 Task: Add an event with the title Interview with BobG, date '2024/04/25', time 8:00 AM to 10:00 AMand add a description: Welcome to our Networking Mixer Event, an exciting gathering designed to facilitate meaningful connections, foster professional relationships, and create opportunities for collaboration. This event offers a dynamic and vibrant atmosphere where professionals from various industries can come together, exchange ideas, and expand their professional networks.Select event color  Grape . Add location for the event as: 321 Gulbenkian Museum, Lisbon, Portugal, logged in from the account softage.5@softage.netand send the event invitation to softage.3@softage.net and softage.1@softage.net. Set a reminder for the event Every weekday(Monday to Friday)
Action: Mouse moved to (39, 101)
Screenshot: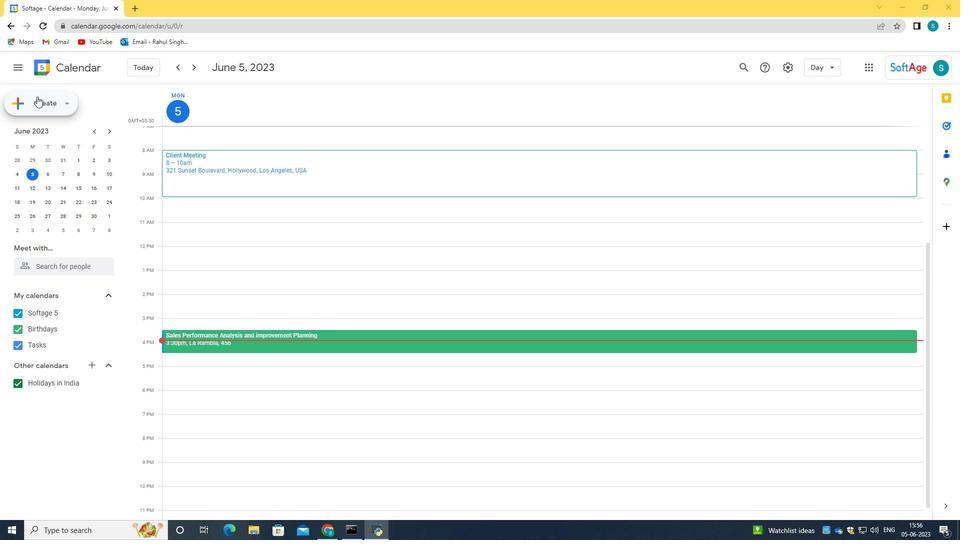 
Action: Mouse pressed left at (39, 101)
Screenshot: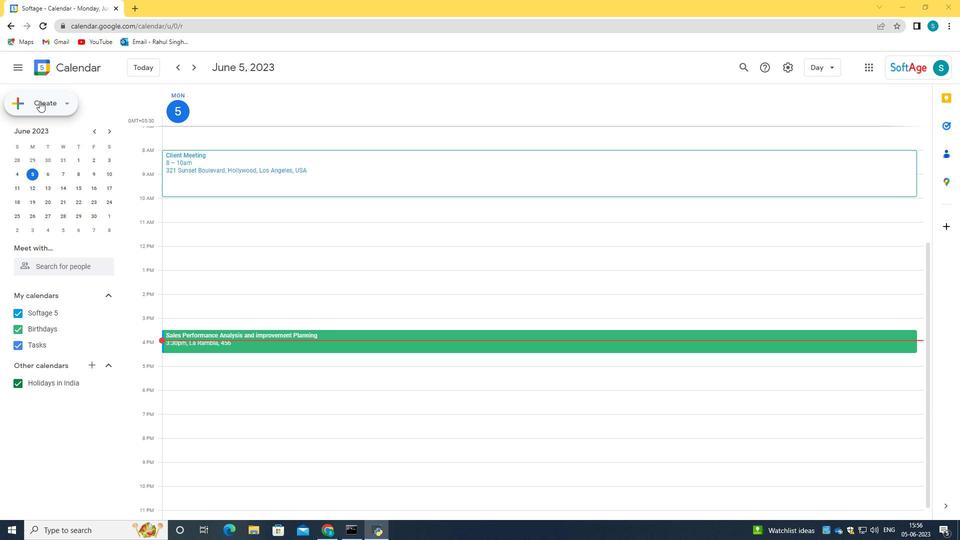 
Action: Mouse moved to (56, 138)
Screenshot: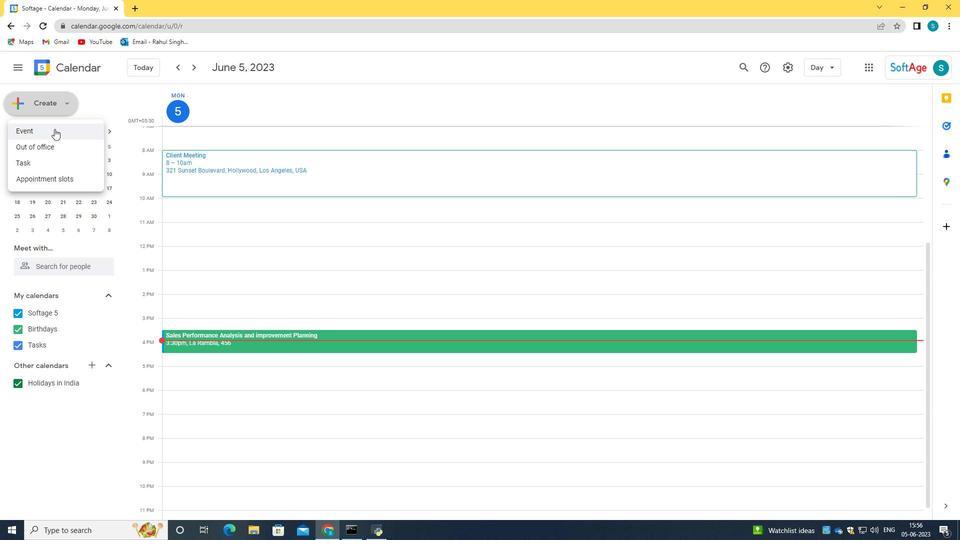 
Action: Mouse pressed left at (56, 138)
Screenshot: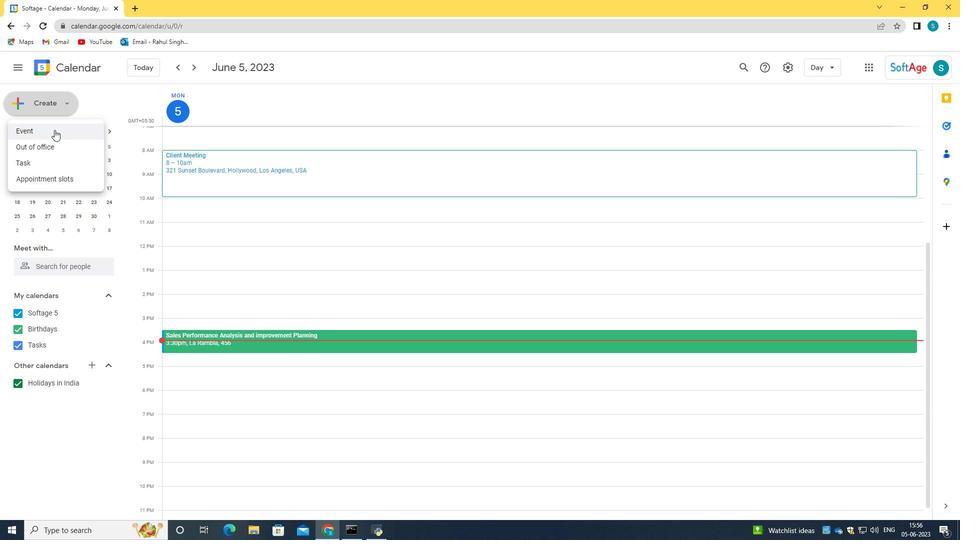 
Action: Mouse moved to (572, 404)
Screenshot: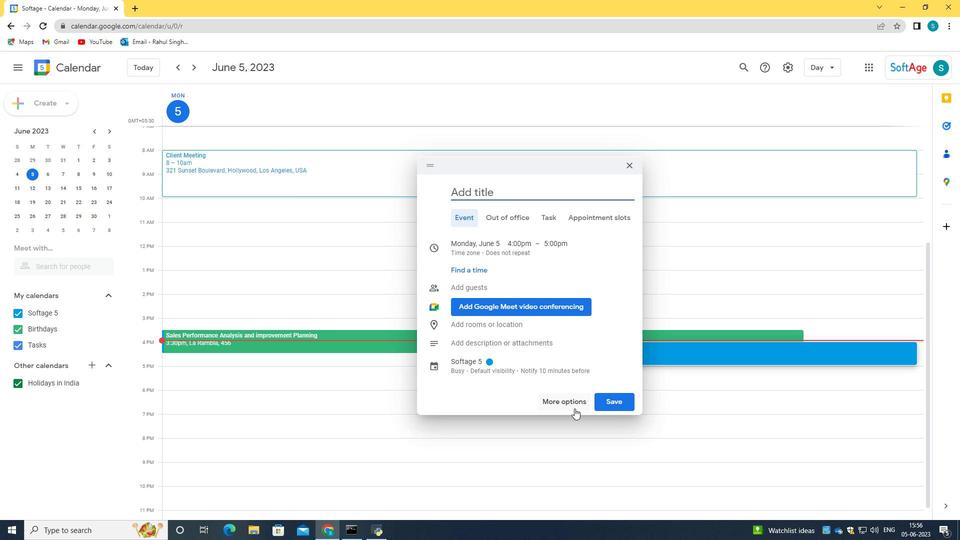 
Action: Mouse pressed left at (572, 404)
Screenshot: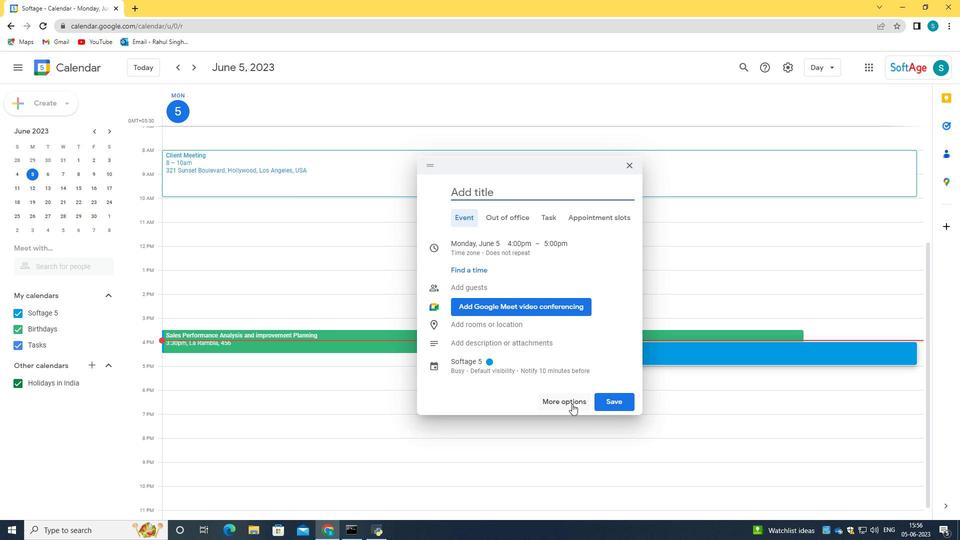 
Action: Mouse moved to (93, 72)
Screenshot: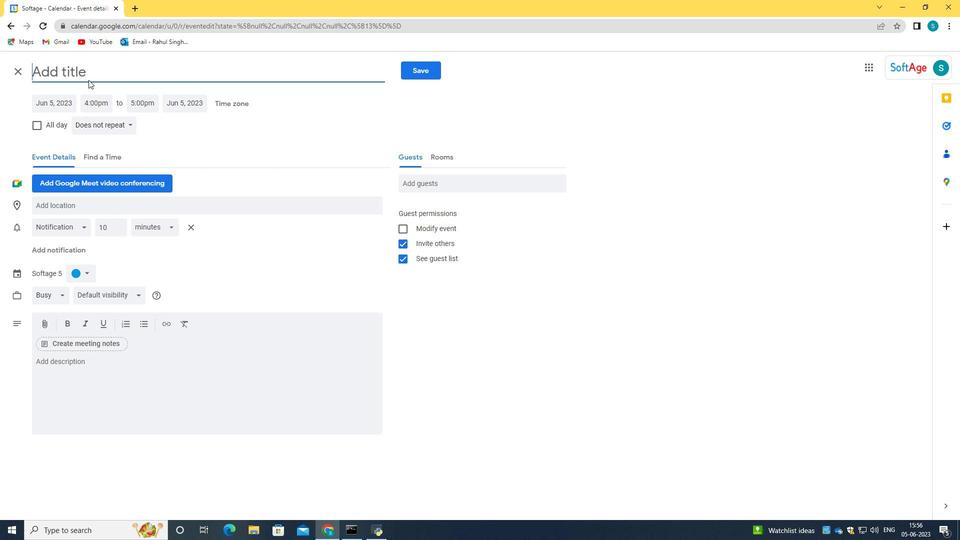 
Action: Mouse pressed left at (93, 72)
Screenshot: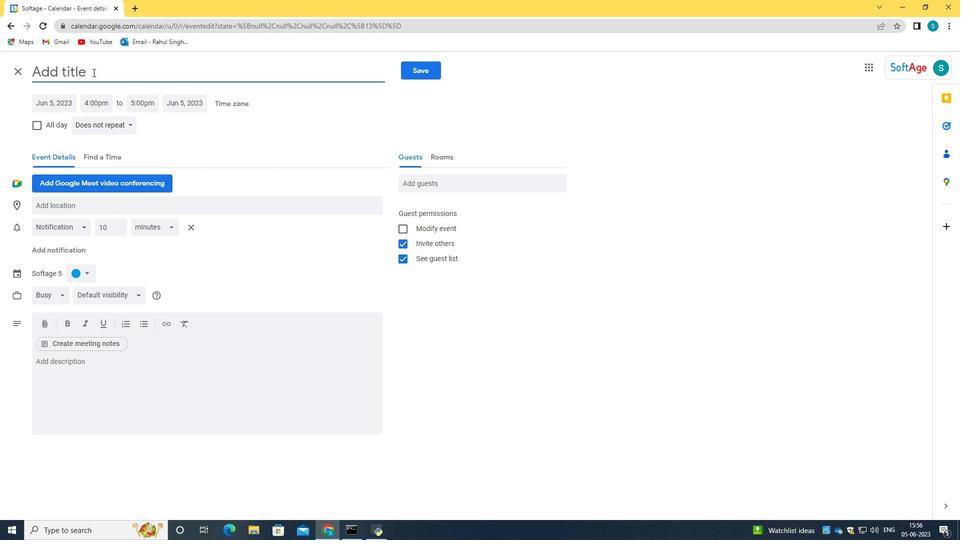 
Action: Key pressed <Key.caps_lock>I<Key.caps_lock>nterview<Key.space>with<Key.space><Key.caps_lock>BO<Key.backspace><Key.caps_lock>ob<Key.caps_lock>GF=<Key.backspace><Key.backspace>
Screenshot: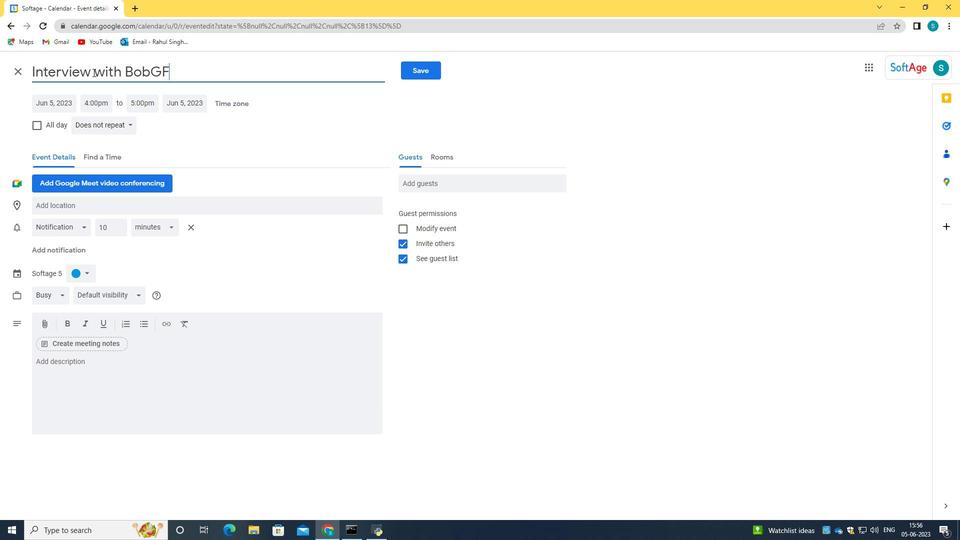 
Action: Mouse moved to (49, 107)
Screenshot: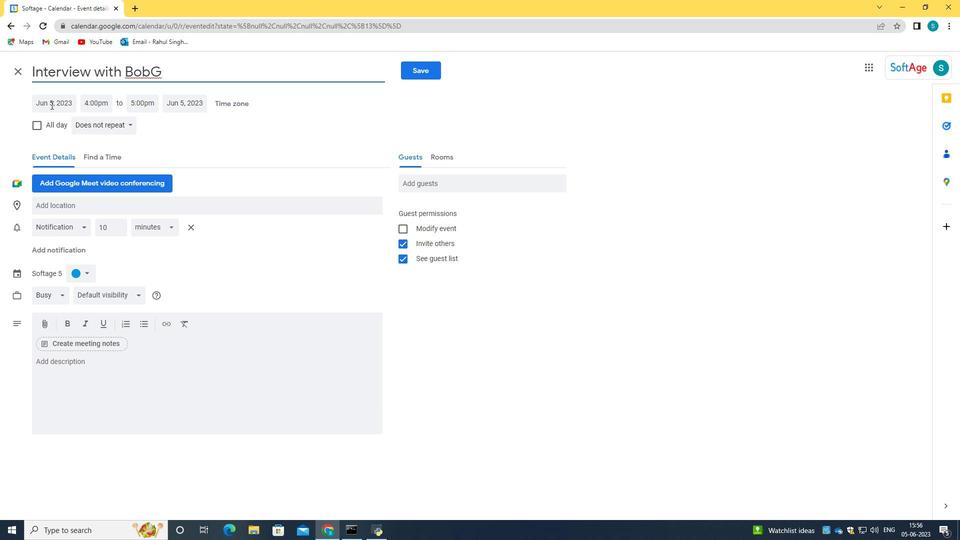 
Action: Mouse pressed left at (49, 107)
Screenshot: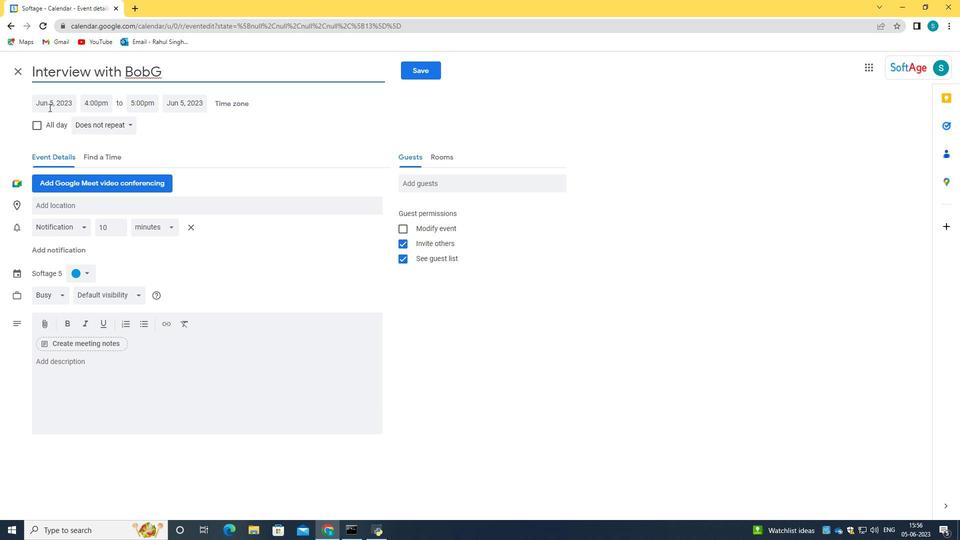 
Action: Key pressed 2024/04/25<Key.tab>08<Key.shift_r>"<Key.backspace><Key.shift_r>:00<Key.space>AM
Screenshot: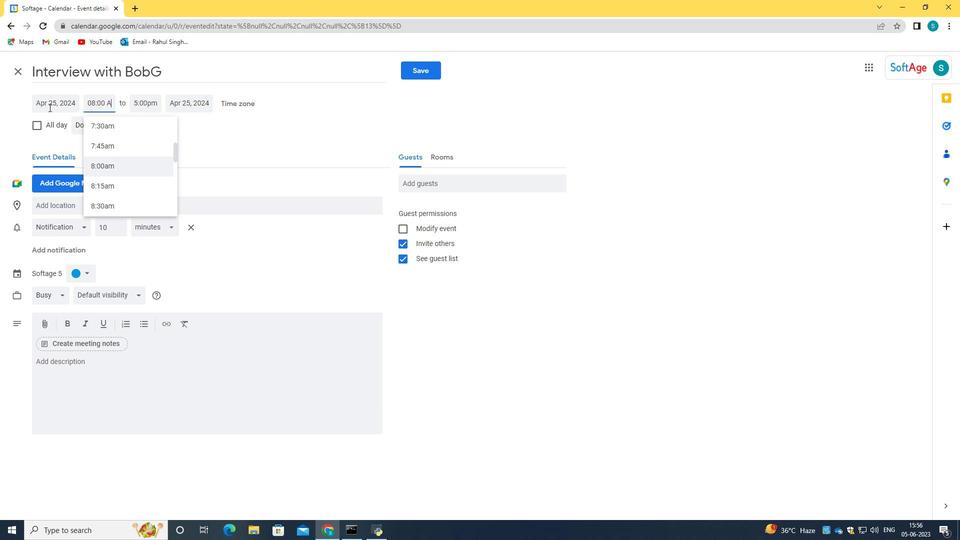 
Action: Mouse moved to (85, 126)
Screenshot: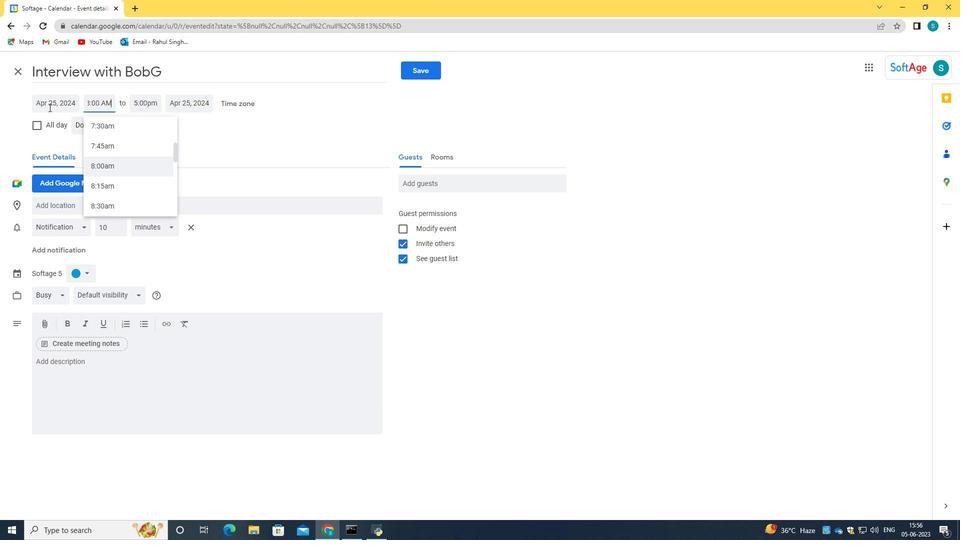 
Action: Mouse scrolled (66, 118) with delta (0, 0)
Screenshot: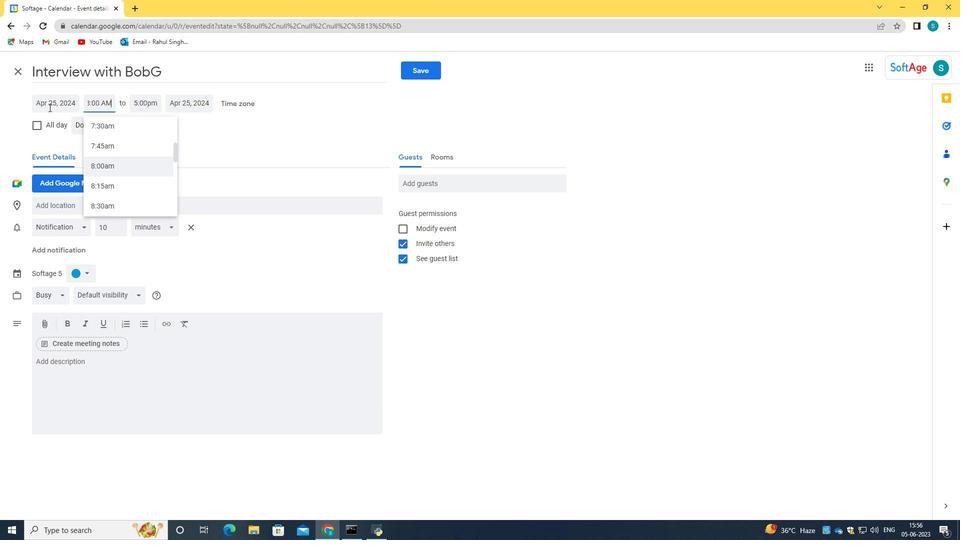 
Action: Mouse moved to (108, 166)
Screenshot: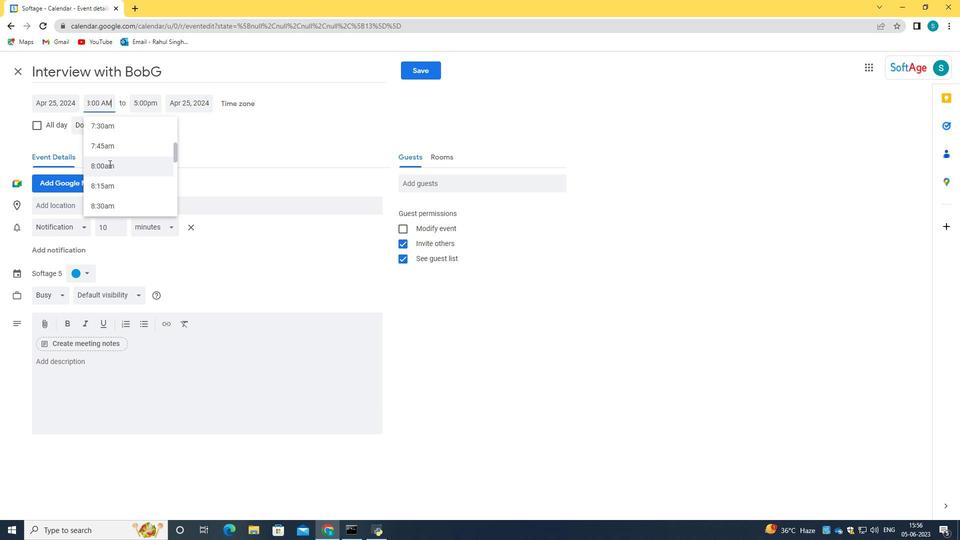 
Action: Mouse pressed left at (108, 166)
Screenshot: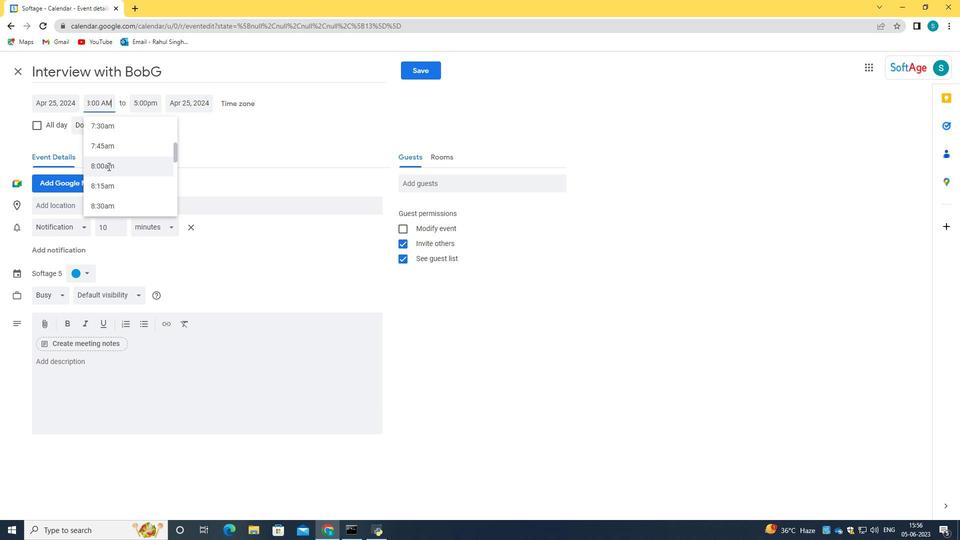 
Action: Mouse moved to (141, 101)
Screenshot: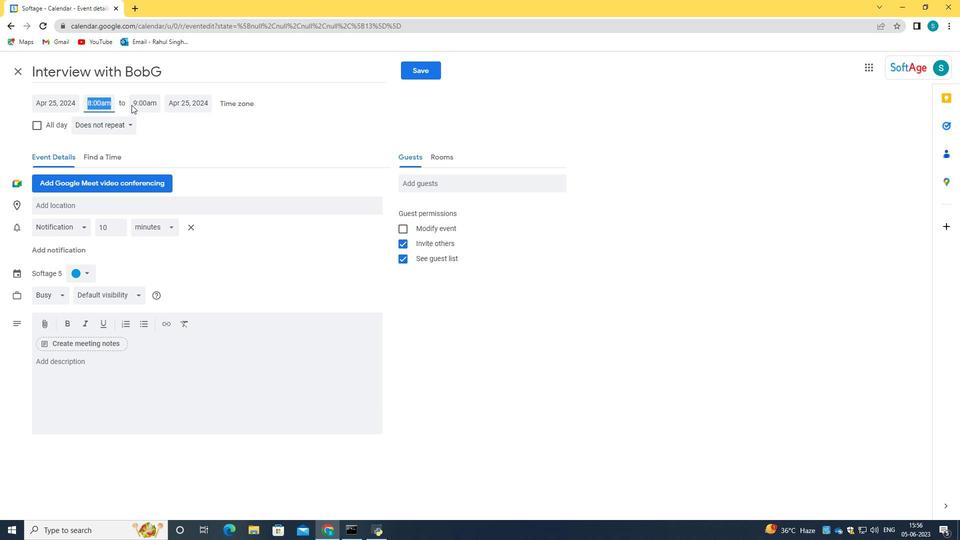 
Action: Mouse pressed left at (141, 101)
Screenshot: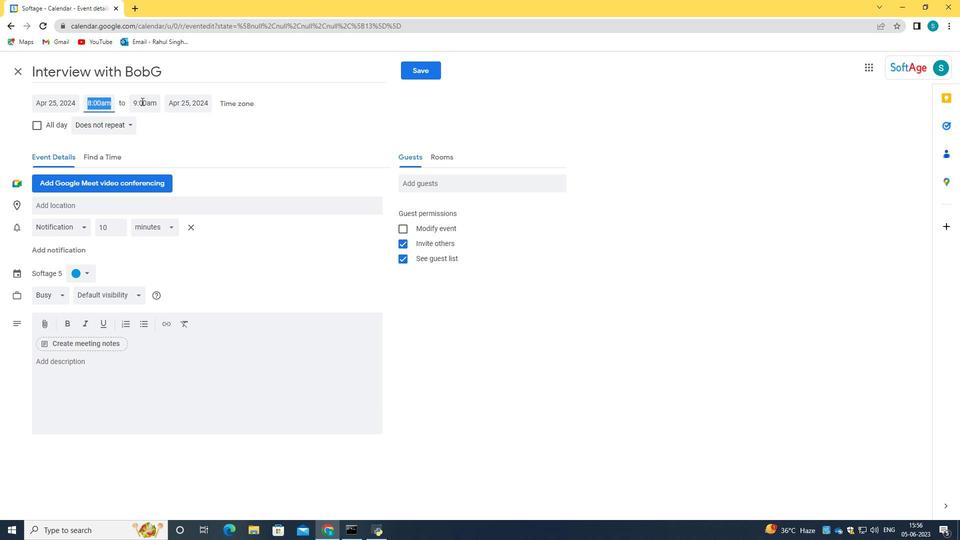 
Action: Mouse moved to (159, 204)
Screenshot: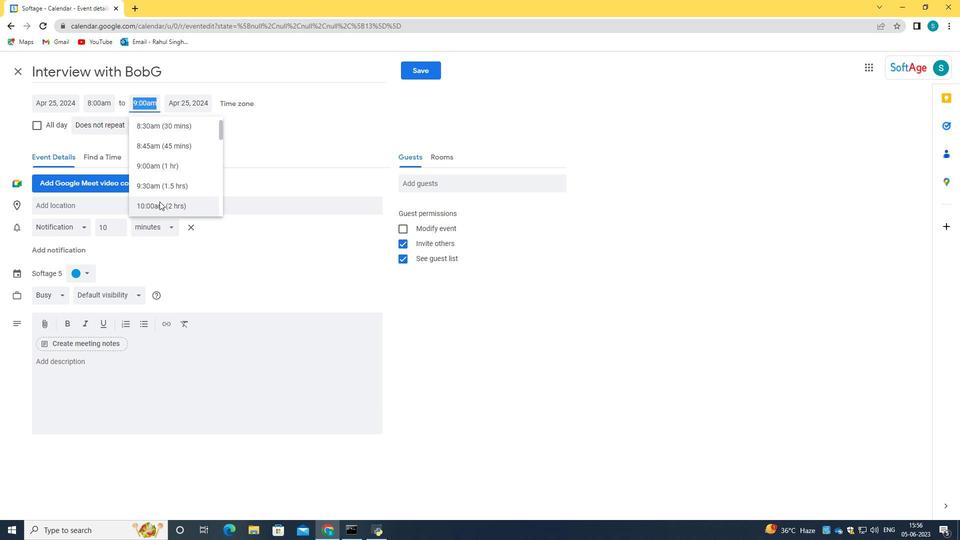 
Action: Mouse pressed left at (159, 204)
Screenshot: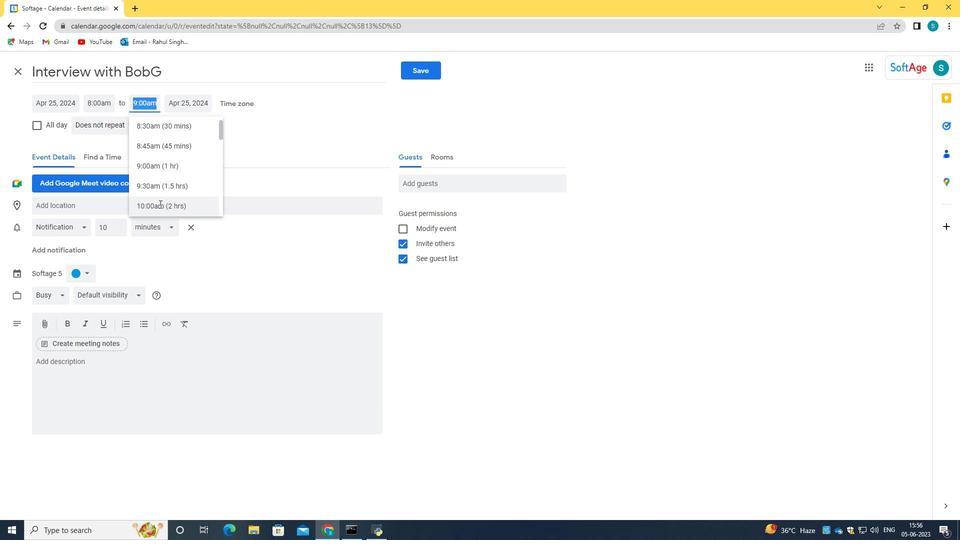 
Action: Mouse moved to (151, 400)
Screenshot: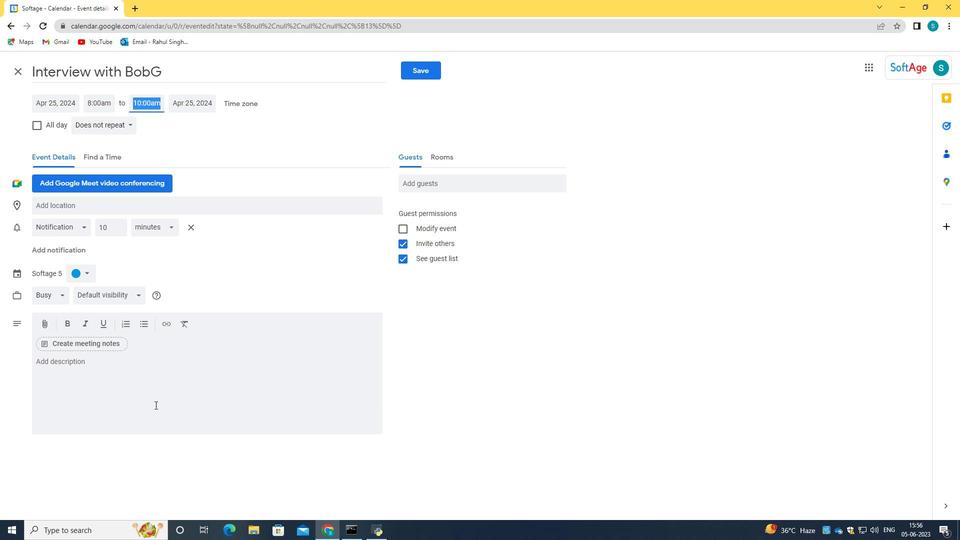 
Action: Mouse pressed left at (151, 400)
Screenshot: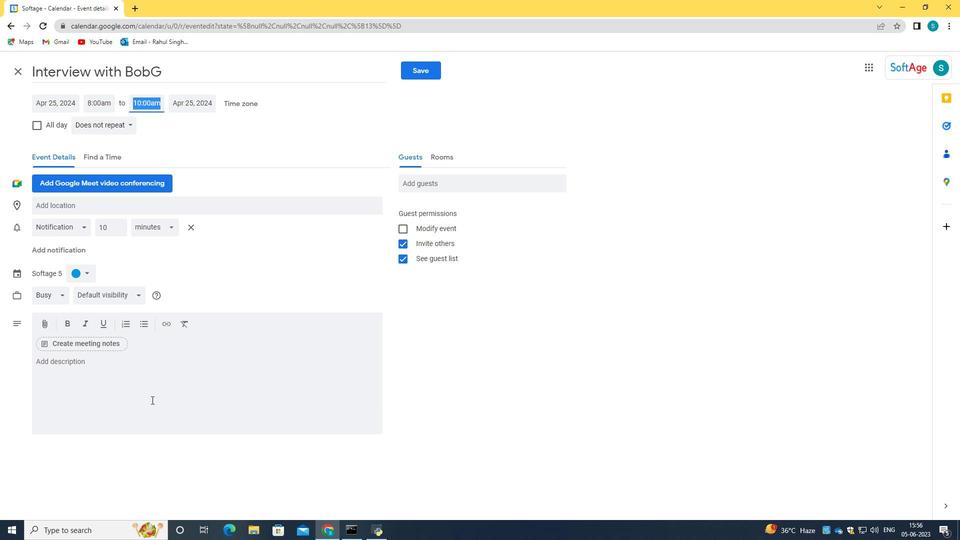 
Action: Key pressed <Key.caps_lock>w<Key.caps_lock>EL<Key.backspace><Key.backspace><Key.backspace>W<Key.caps_lock>elcome<Key.space>to<Key.space>our<Key.space><Key.caps_lock>N<Key.caps_lock>etworking<Key.space><Key.caps_lock>M<Key.caps_lock>ixer<Key.space><Key.caps_lock>EV<Key.backspace><Key.caps_lock>vent,<Key.space>an<Key.space>exciting<Key.space>gathering<Key.space>designed<Key.space>to<Key.space>facilitate<Key.space>meaningful<Key.space>connectis<Key.backspace>ons,<Key.space>foster<Key.space>professional<Key.space>relationship,<Key.space>and<Key.space>create<Key.space>opportunit<Key.backspace><Key.backspace>ities<Key.space>for<Key.space>collaboration.<Key.space><Key.caps_lock>T<Key.caps_lock>his<Key.space>event<Key.space>offers<Key.space>a<Key.space>dyanamic<Key.space><Key.backspace><Key.backspace><Key.backspace><Key.backspace><Key.backspace><Key.backspace><Key.backspace>namic<Key.space>and<Key.space>viber<Key.backspace><Key.backspace>ratnt<Key.backspace><Key.backspace><Key.backspace>nt<Key.space>ato<Key.backspace>mosphere<Key.space>where<Key.space>professionals<Key.space>from<Key.space>various<Key.space>industries<Key.space>can<Key.space>come<Key.space>together,<Key.space>exchange<Key.space>ideas,<Key.space>and<Key.space>expand<Key.space>their<Key.space>profese<Key.backspace>ss<Key.backspace>ional<Key.space>netwro<Key.backspace><Key.backspace>ork.<Key.backspace>s.
Screenshot: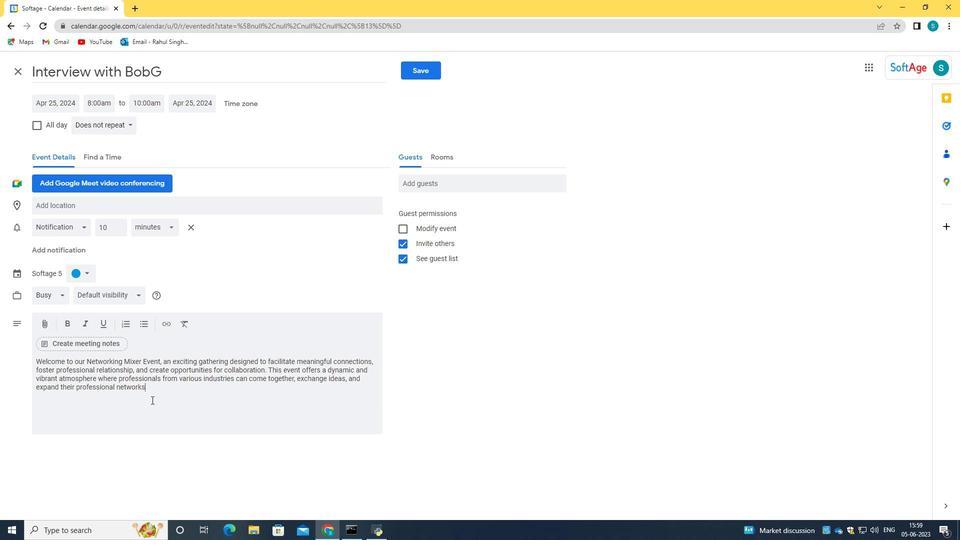 
Action: Mouse moved to (83, 267)
Screenshot: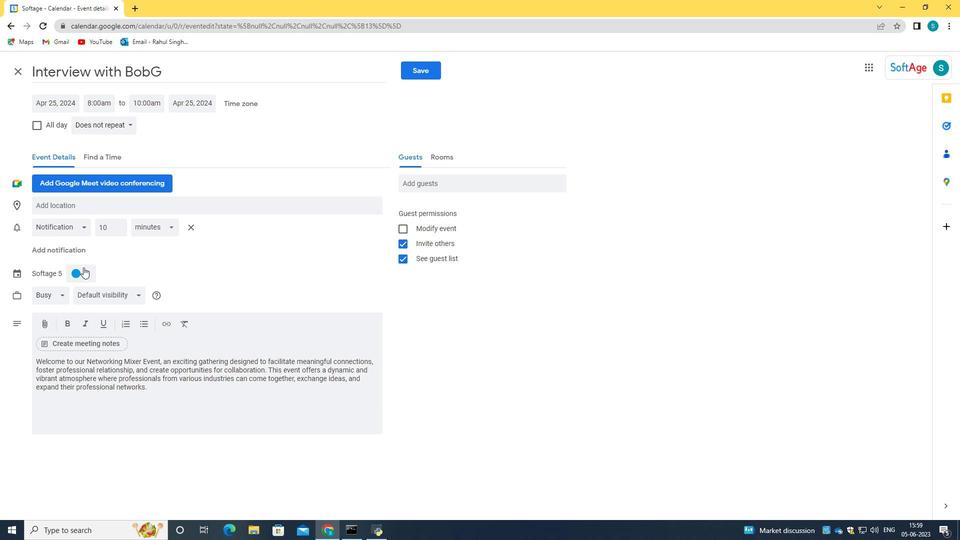 
Action: Mouse pressed left at (83, 267)
Screenshot: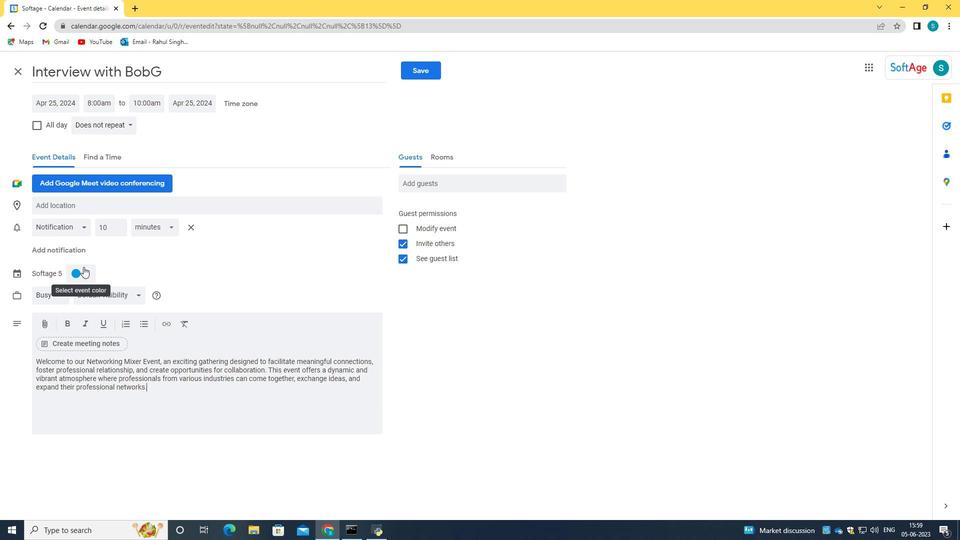 
Action: Mouse moved to (84, 321)
Screenshot: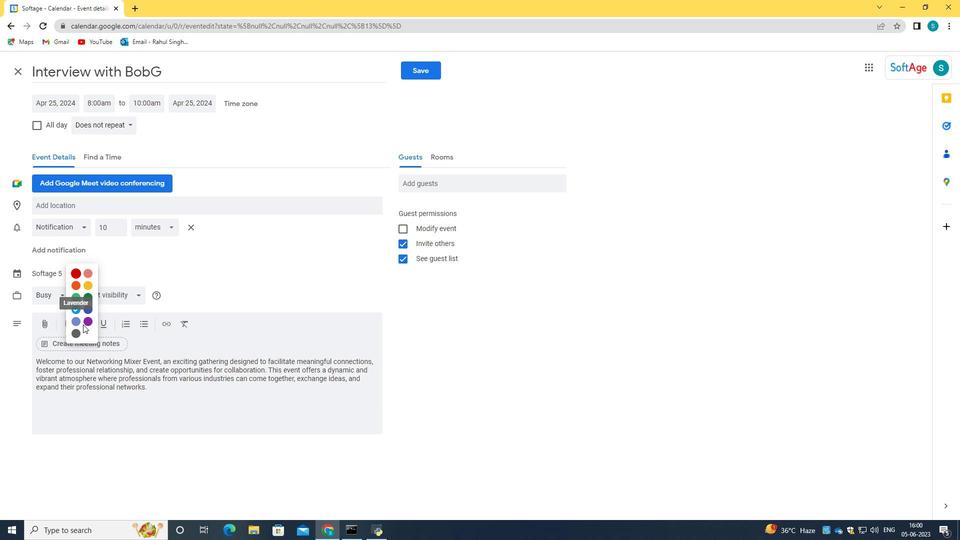 
Action: Mouse pressed left at (84, 321)
Screenshot: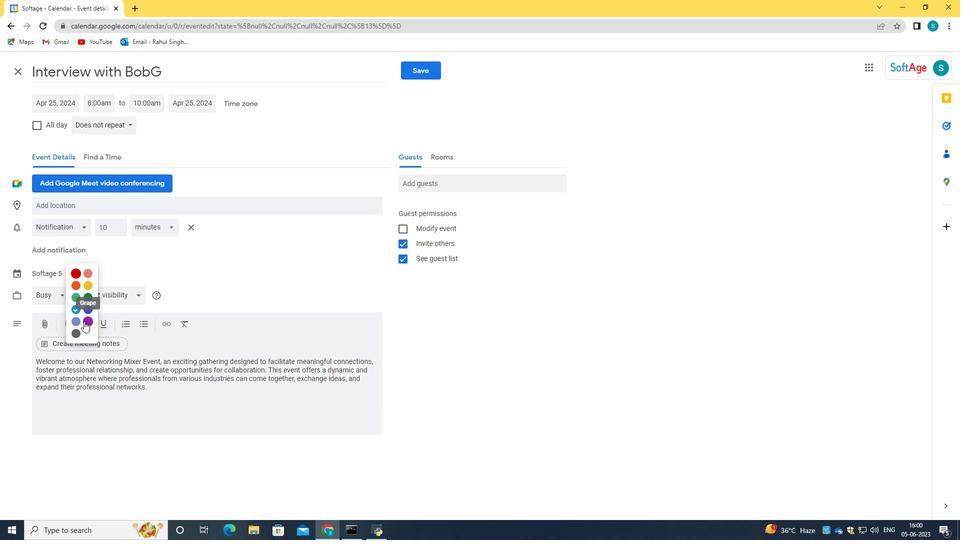 
Action: Mouse moved to (111, 206)
Screenshot: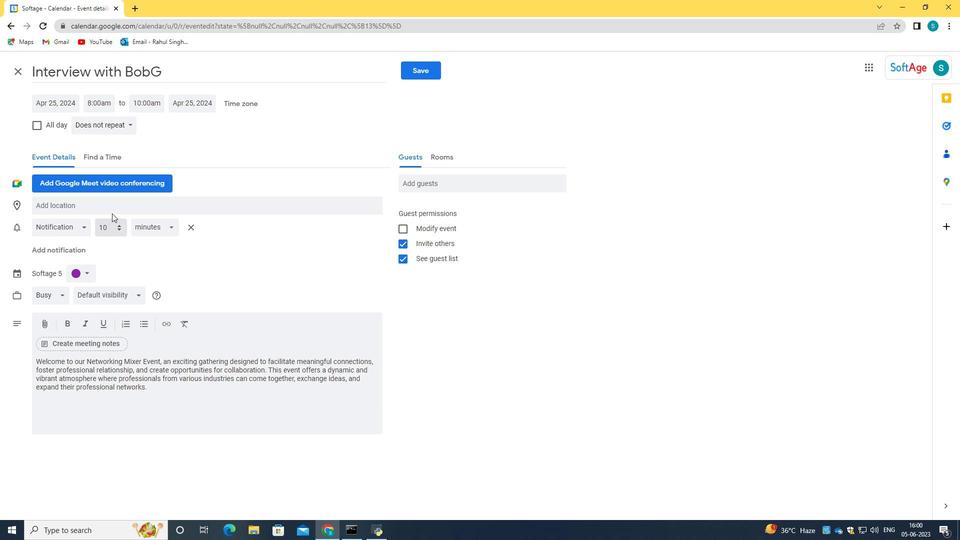 
Action: Mouse pressed left at (111, 206)
Screenshot: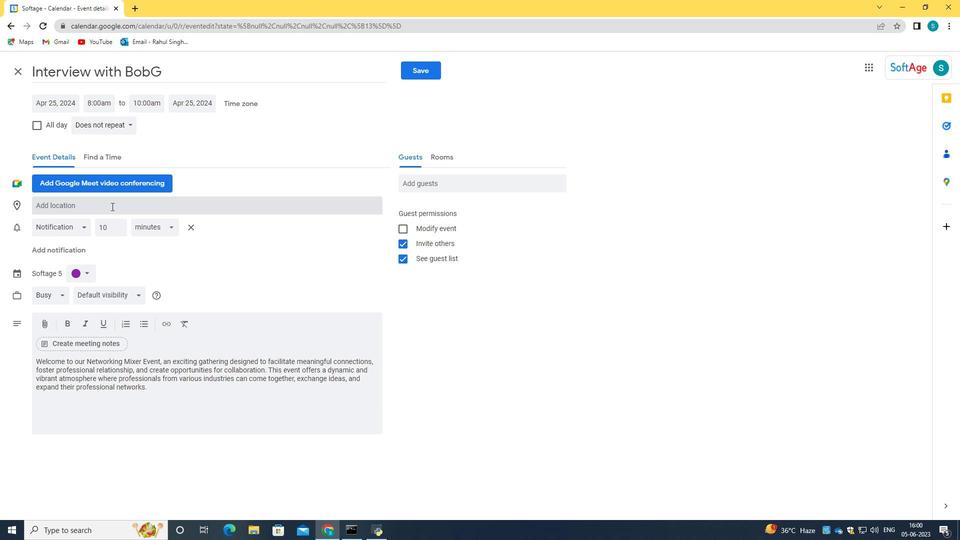 
Action: Key pressed 321<Key.space><Key.caps_lock>G<Key.caps_lock>ulbenkian<Key.space><Key.caps_lock>M<Key.caps_lock>useum,<Key.space><Key.caps_lock>LISB<Key.backspace><Key.backspace><Key.backspace><Key.caps_lock>isbon,<Key.space>p<Key.caps_lock><Key.caps_lock><Key.backspace><Key.caps_lock>P<Key.caps_lock>ortugal<Key.enter>
Screenshot: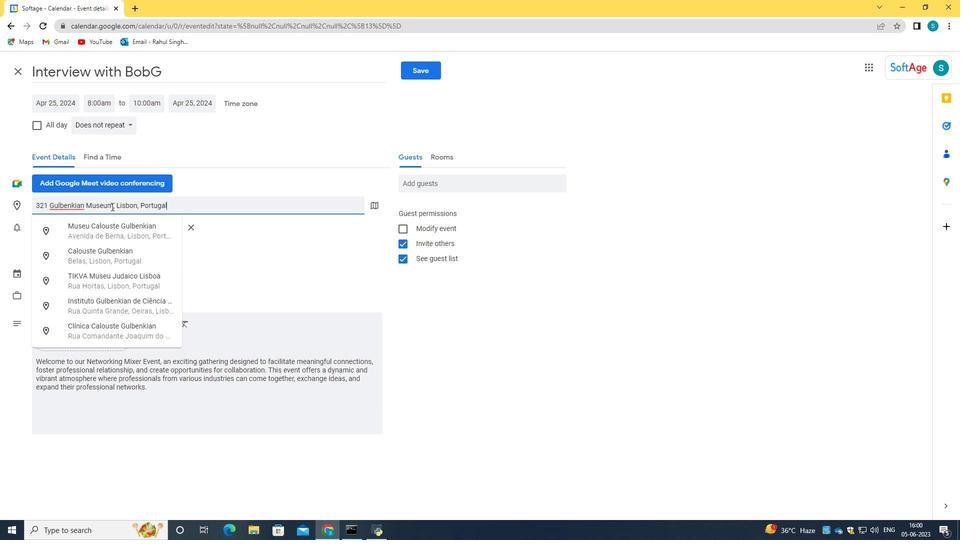 
Action: Mouse moved to (418, 179)
Screenshot: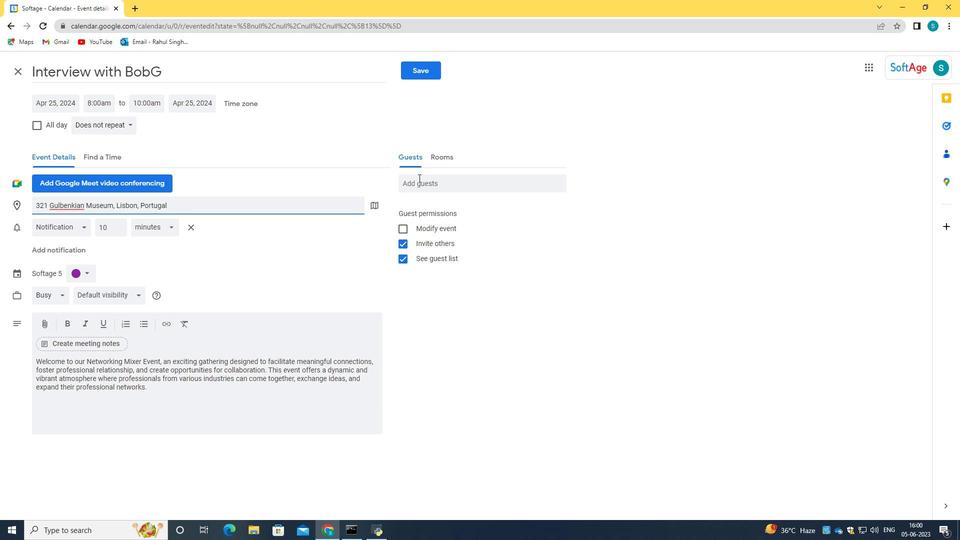 
Action: Mouse pressed left at (418, 179)
Screenshot: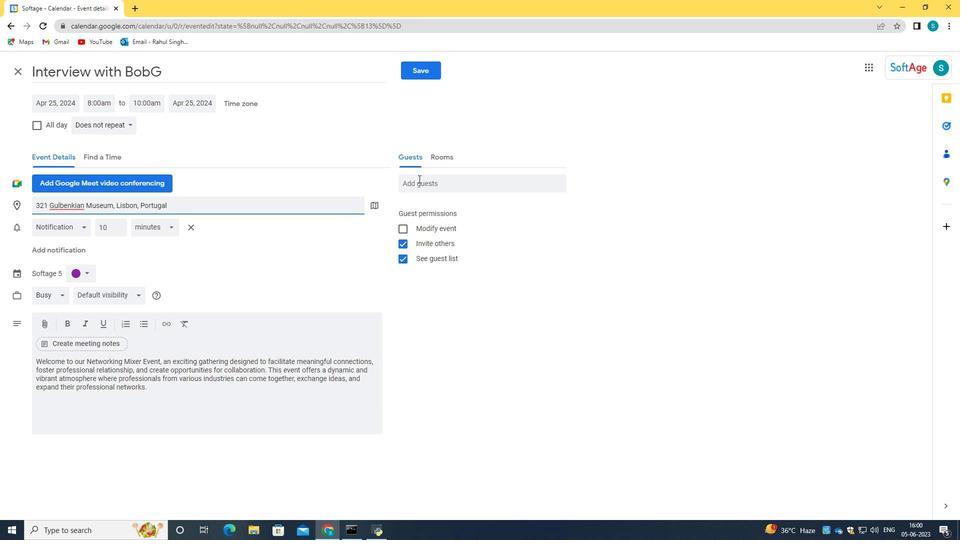 
Action: Key pressed softage.3<Key.shift>@softage.net<Key.tab>softage.1<Key.shift>@softage.net
Screenshot: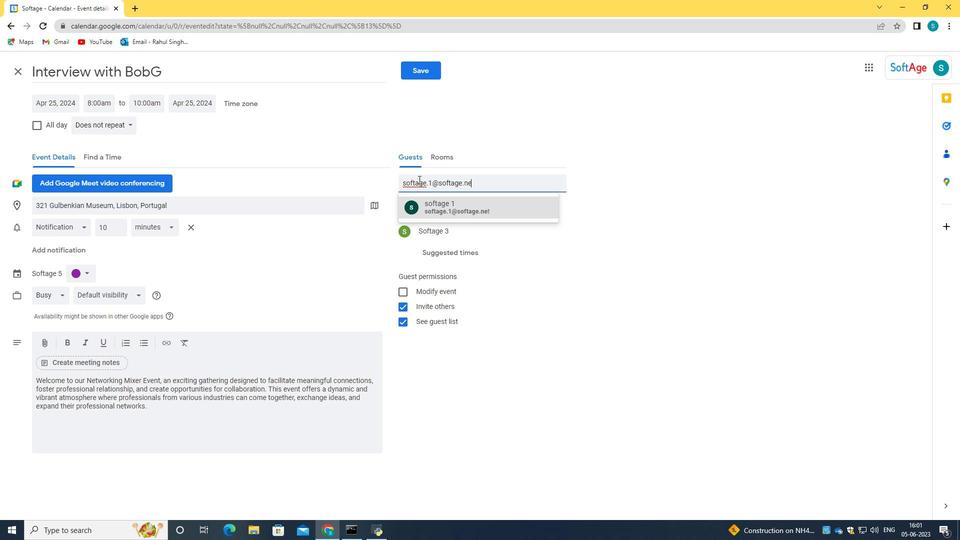 
Action: Mouse moved to (447, 207)
Screenshot: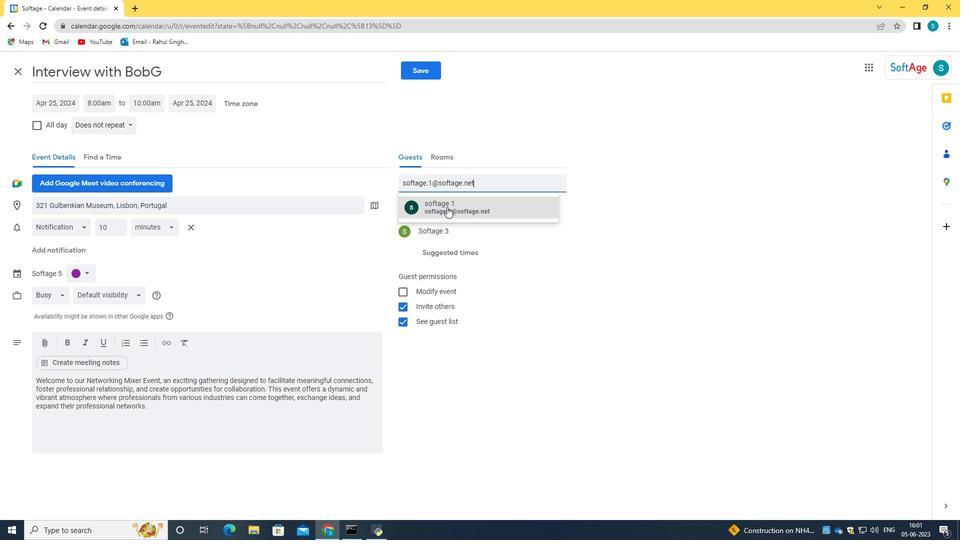 
Action: Mouse pressed left at (447, 207)
Screenshot: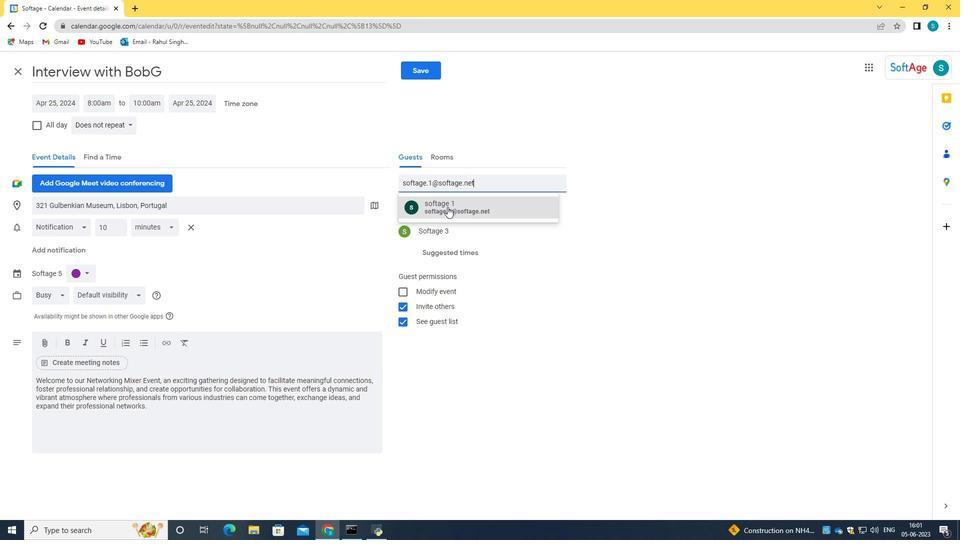 
Action: Mouse moved to (117, 122)
Screenshot: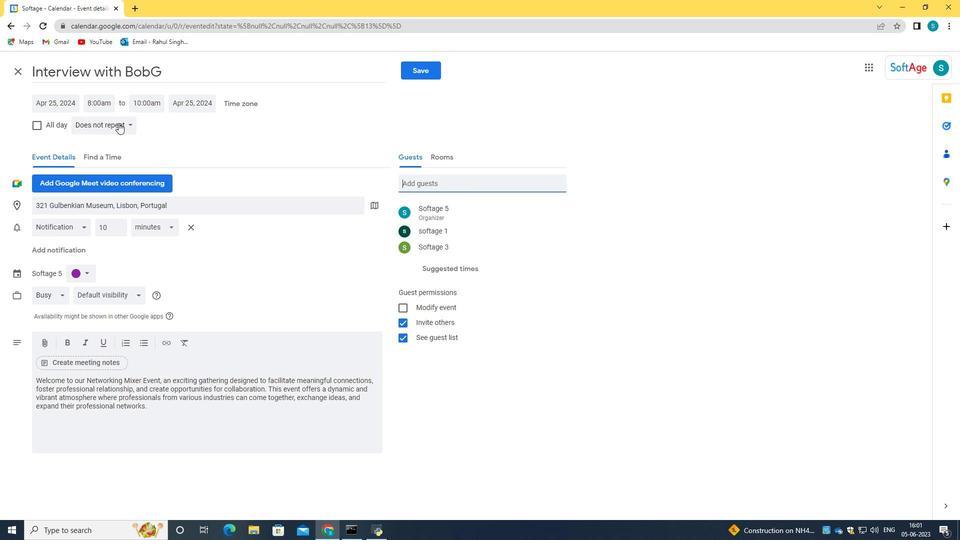 
Action: Mouse pressed left at (117, 122)
Screenshot: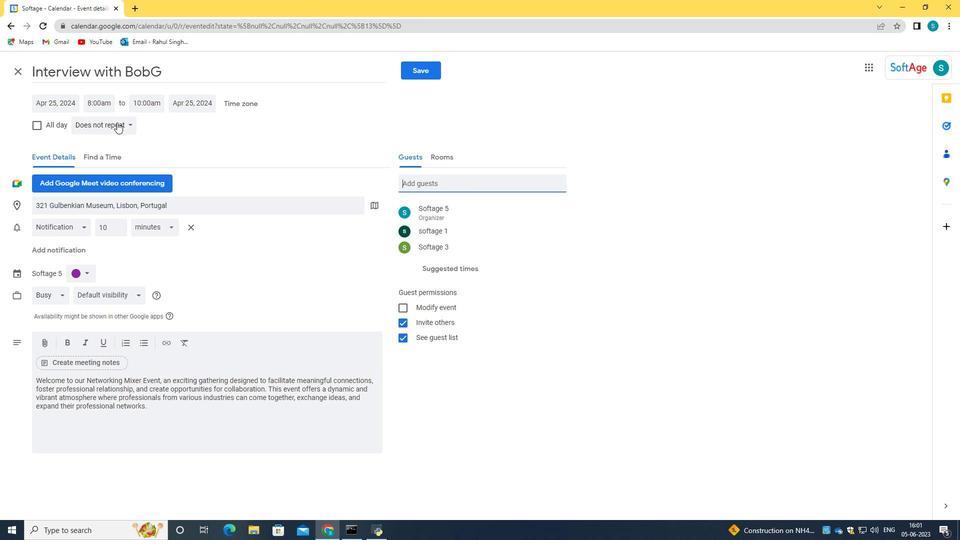 
Action: Mouse moved to (130, 232)
Screenshot: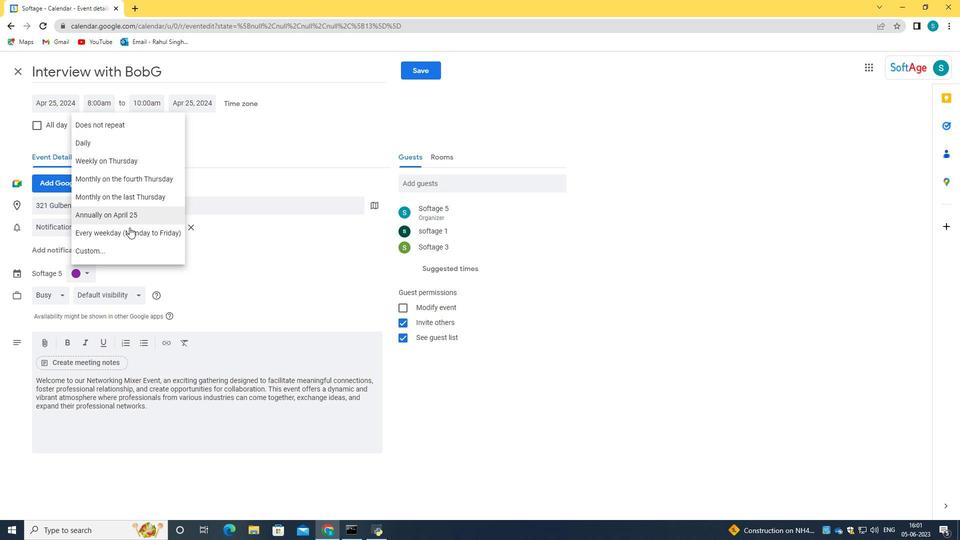 
Action: Mouse pressed left at (130, 232)
Screenshot: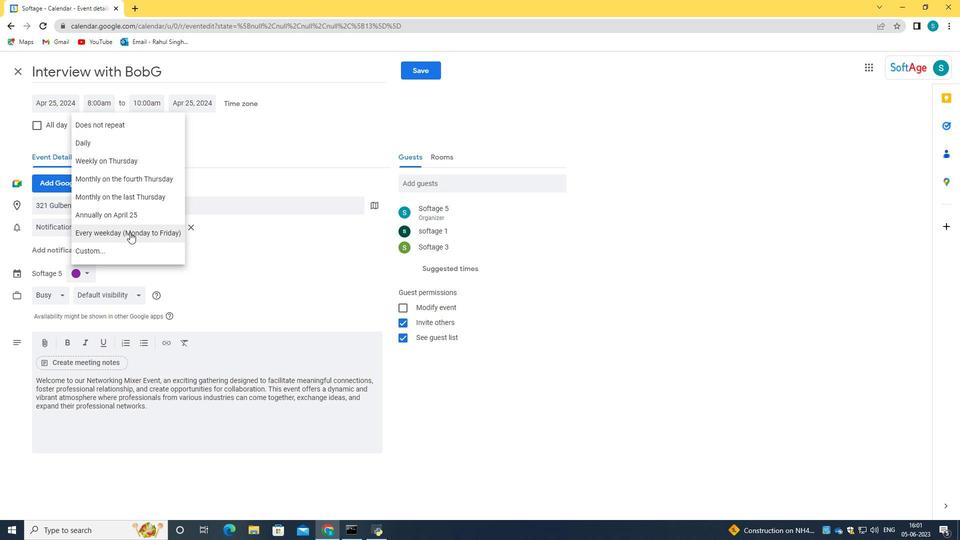 
Action: Mouse moved to (407, 68)
Screenshot: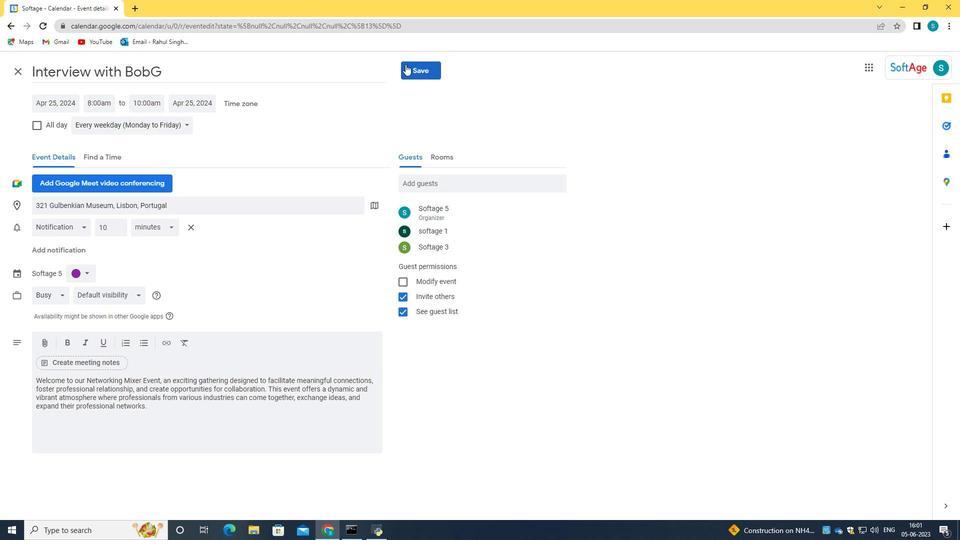 
Action: Mouse pressed left at (407, 68)
Screenshot: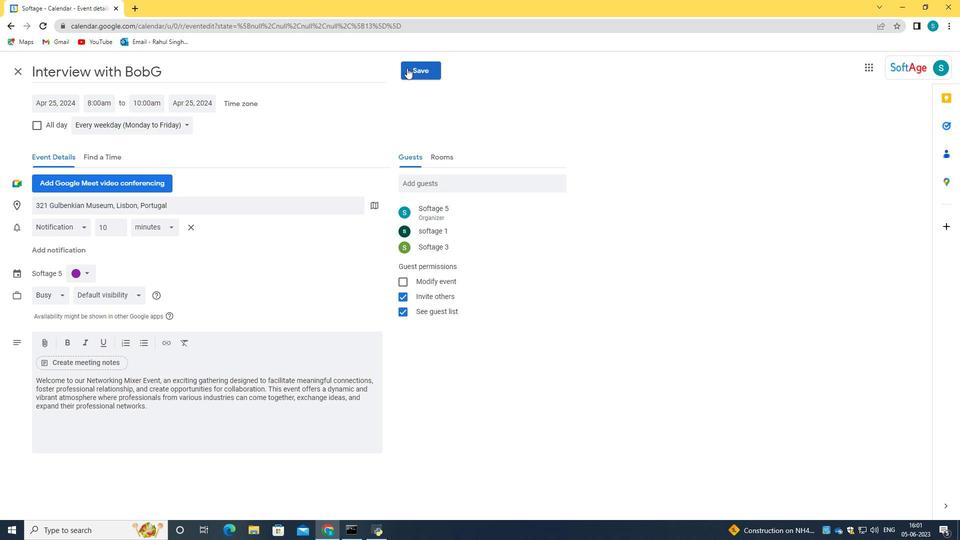 
Action: Mouse moved to (575, 307)
Screenshot: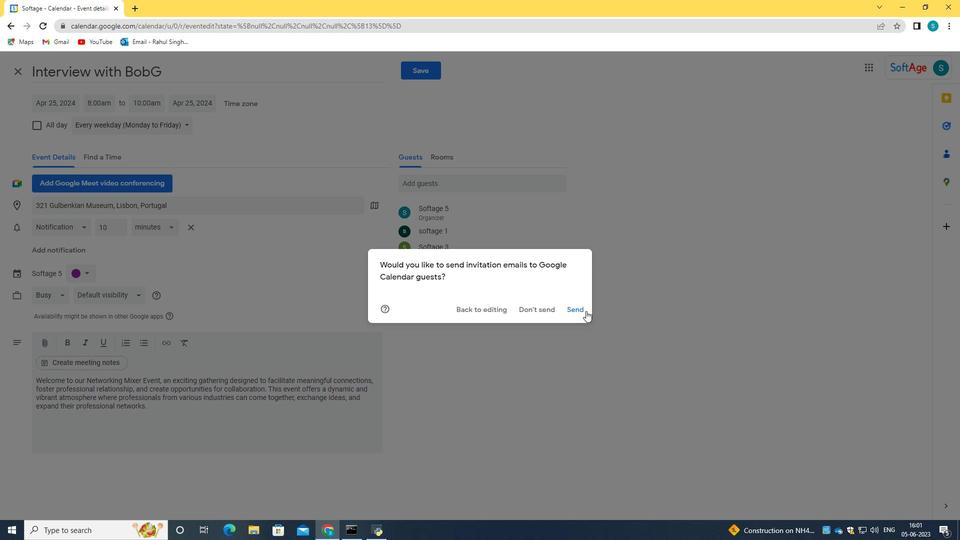 
Action: Mouse pressed left at (575, 307)
Screenshot: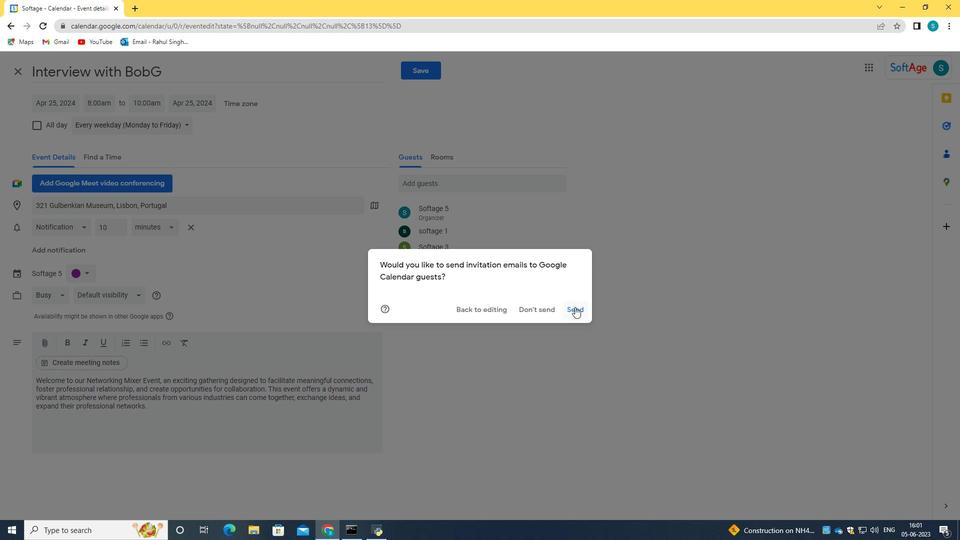 
